 Task: Open Card Leadership Development Execution in Board Social Media Advertising Analytics to Workspace Enterprise Architecture and add a team member Softage.1@softage.net, a label Orange, a checklist Content Marketing, an attachment from your computer, a color Orange and finally, add a card description 'Plan and execute company team-building retreat with a focus on personal growth' and a comment 'Given the importance of this task, careful planning and execution are essential.'. Add a start date 'Jan 05, 1900' with a due date 'Jan 12, 1900'
Action: Mouse moved to (49, 264)
Screenshot: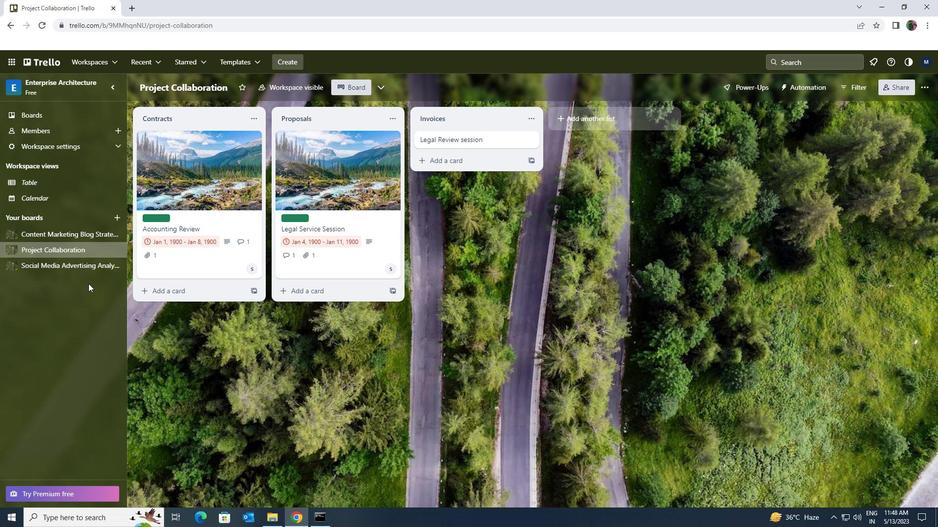 
Action: Mouse pressed left at (49, 264)
Screenshot: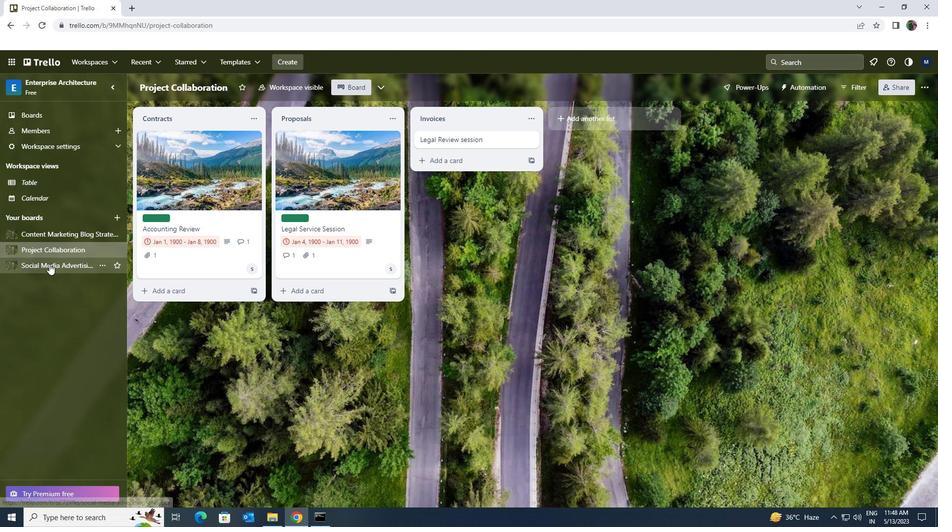 
Action: Mouse moved to (293, 142)
Screenshot: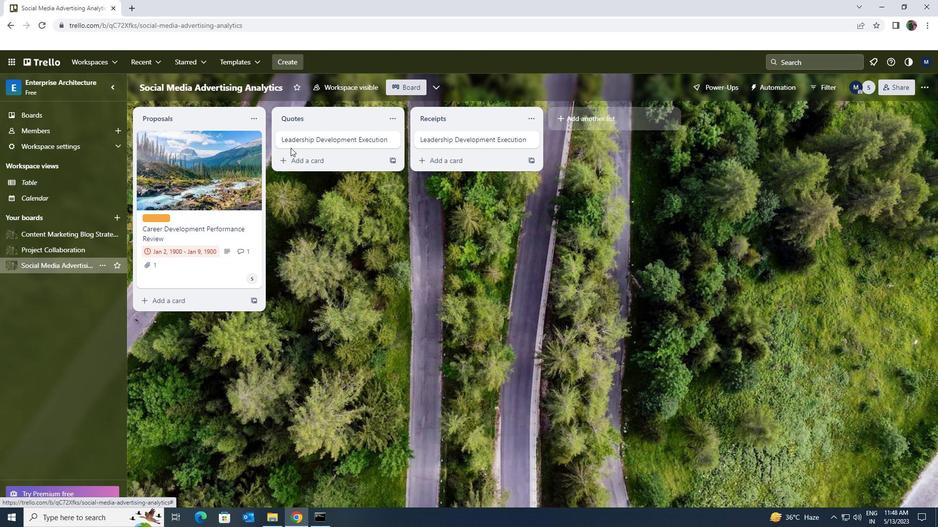 
Action: Mouse pressed left at (293, 142)
Screenshot: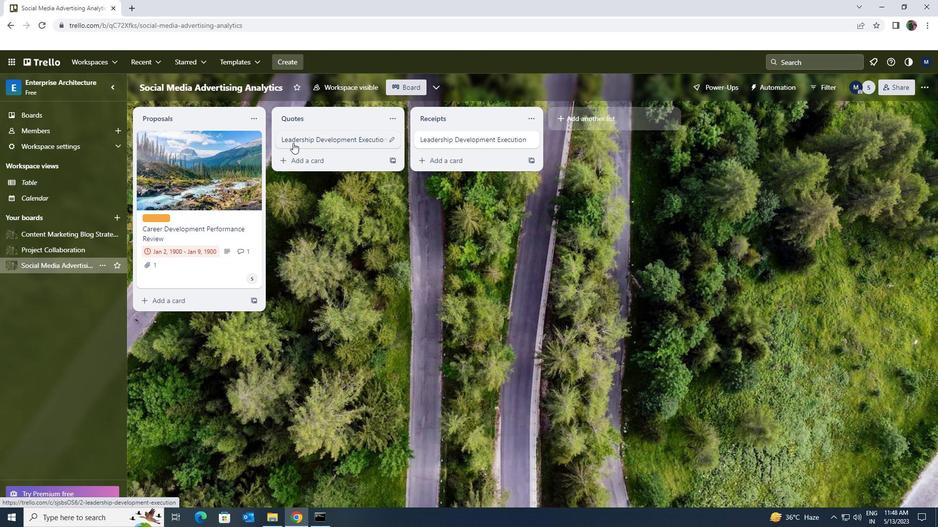 
Action: Mouse moved to (583, 172)
Screenshot: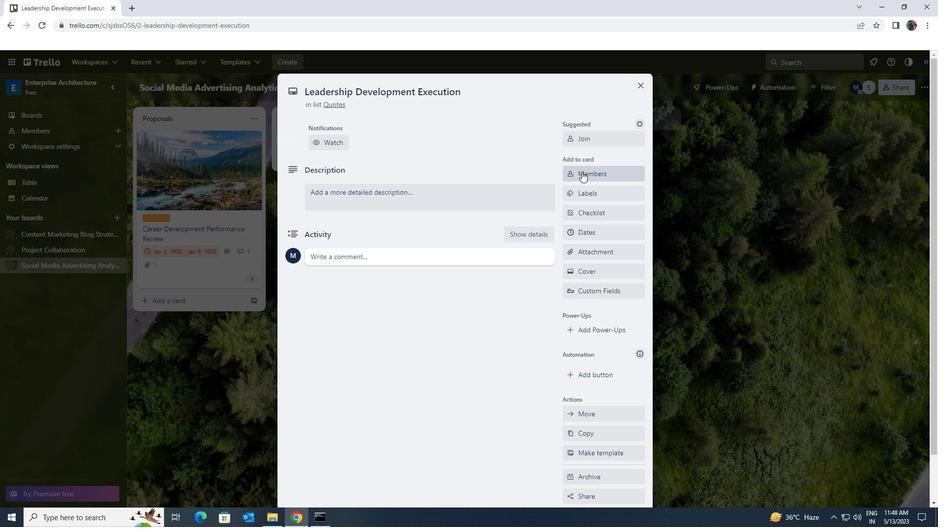 
Action: Mouse pressed left at (583, 172)
Screenshot: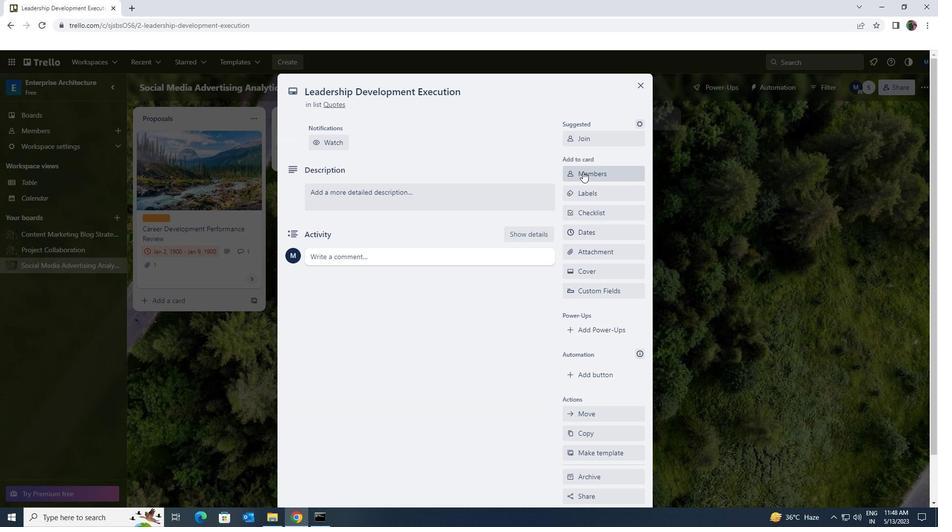 
Action: Key pressed softah<Key.backspace>ge.1<Key.shift>@SOFTAGE.NET
Screenshot: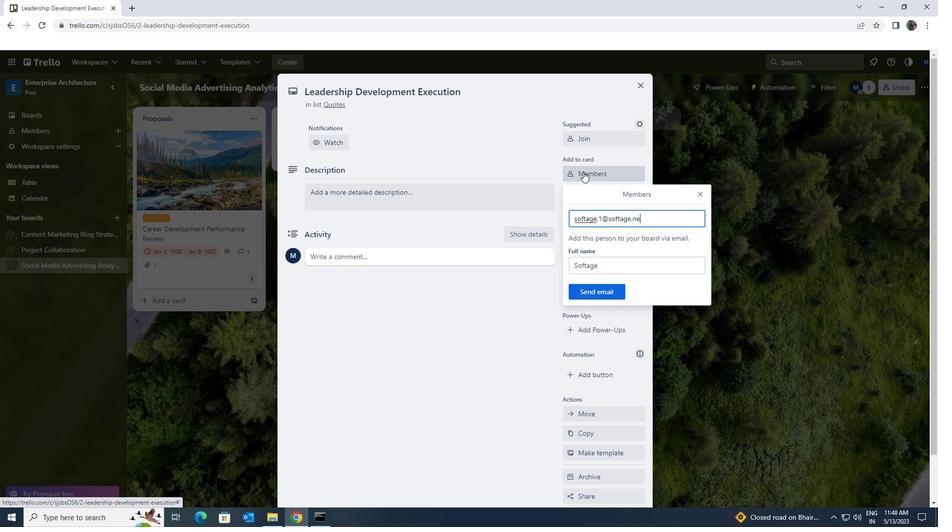 
Action: Mouse moved to (600, 298)
Screenshot: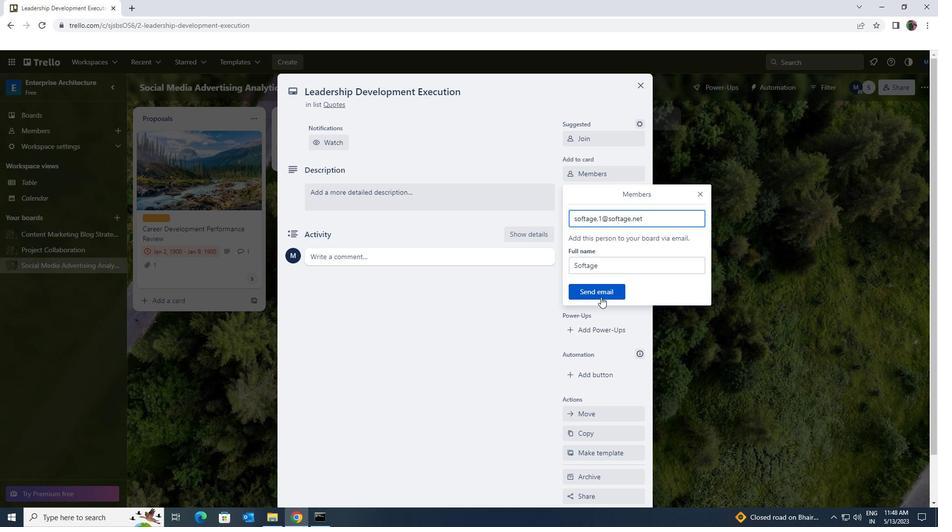 
Action: Mouse pressed left at (600, 298)
Screenshot: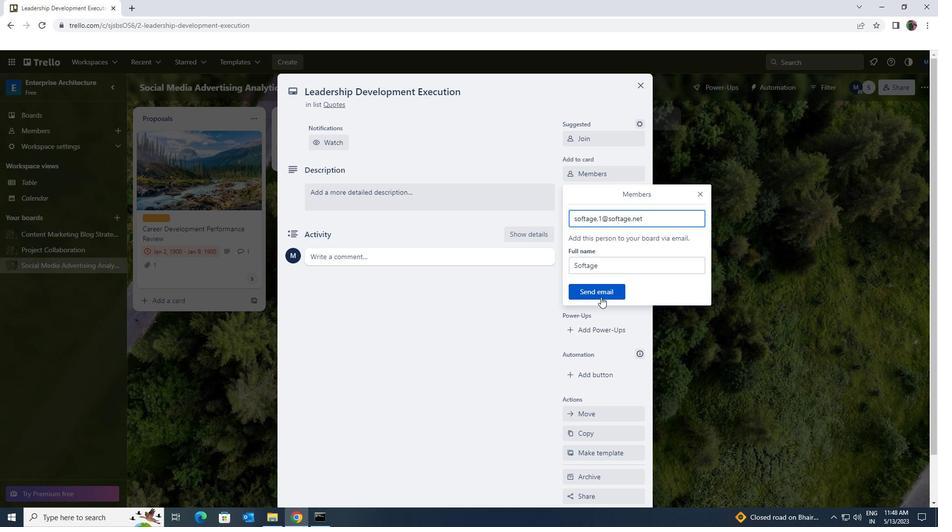 
Action: Mouse moved to (589, 189)
Screenshot: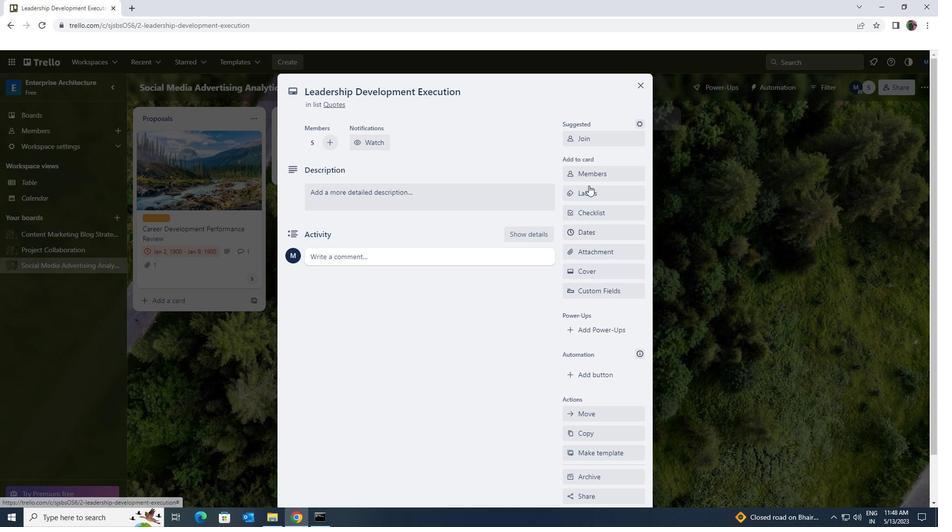 
Action: Mouse pressed left at (589, 189)
Screenshot: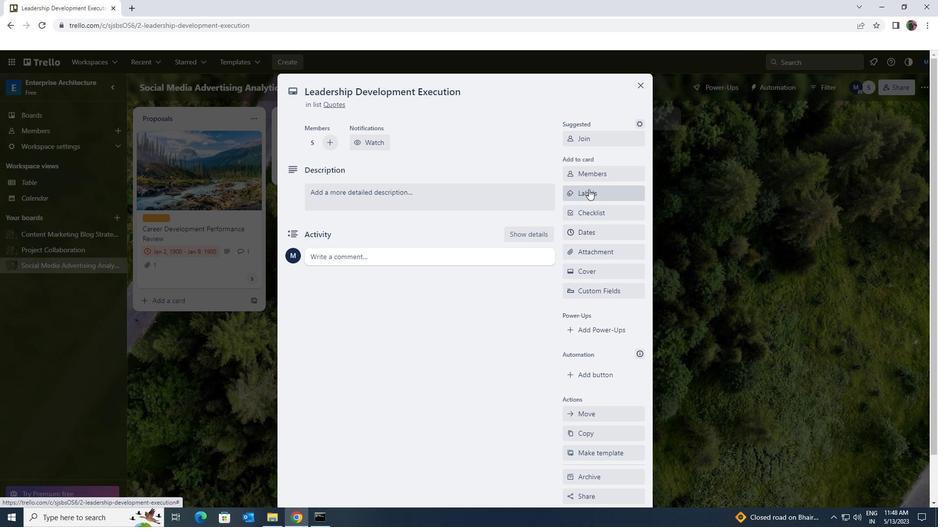 
Action: Mouse moved to (617, 387)
Screenshot: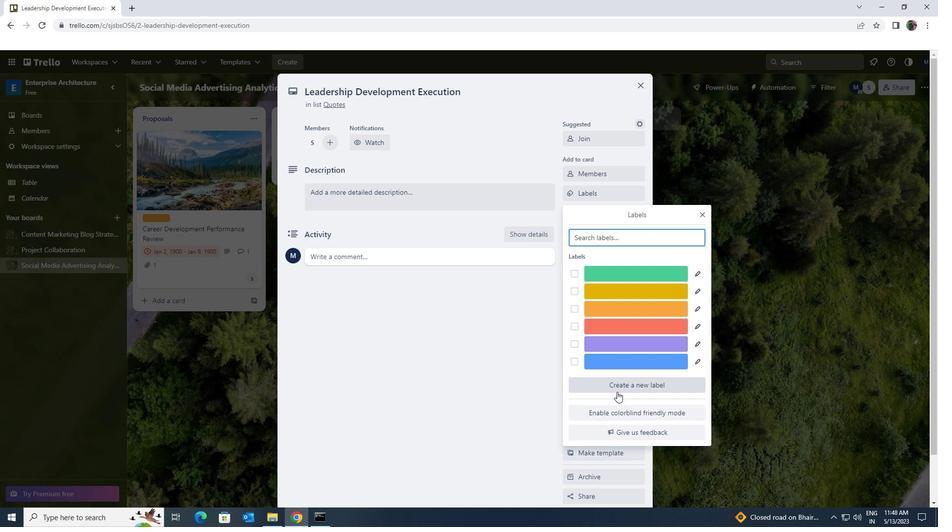 
Action: Mouse pressed left at (617, 387)
Screenshot: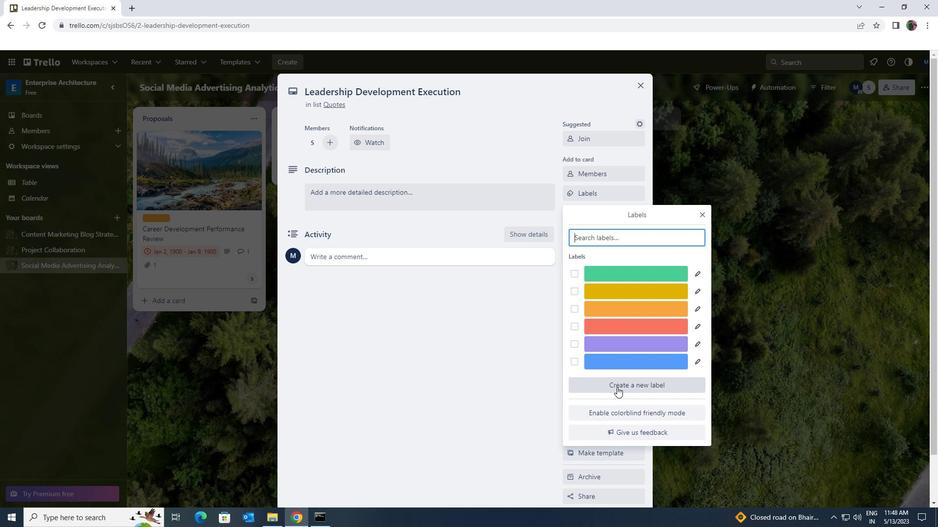 
Action: Mouse moved to (638, 353)
Screenshot: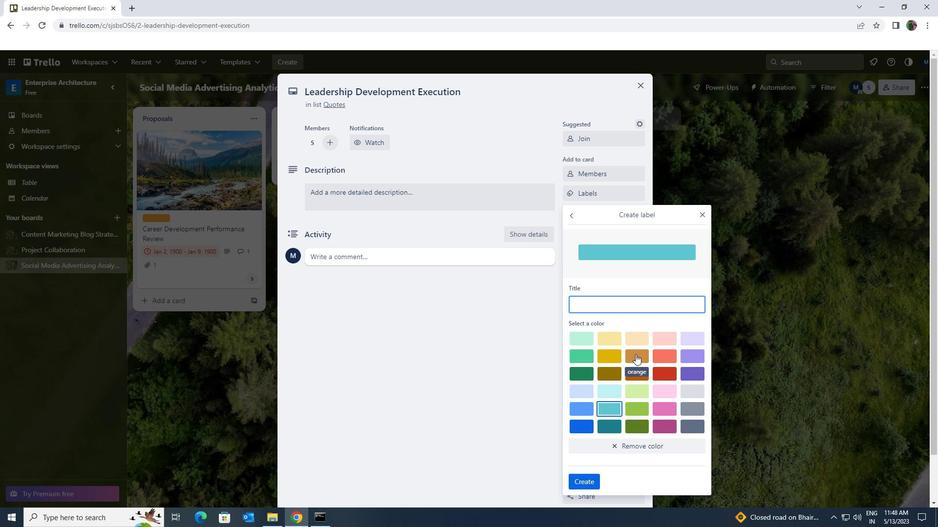 
Action: Mouse pressed left at (638, 353)
Screenshot: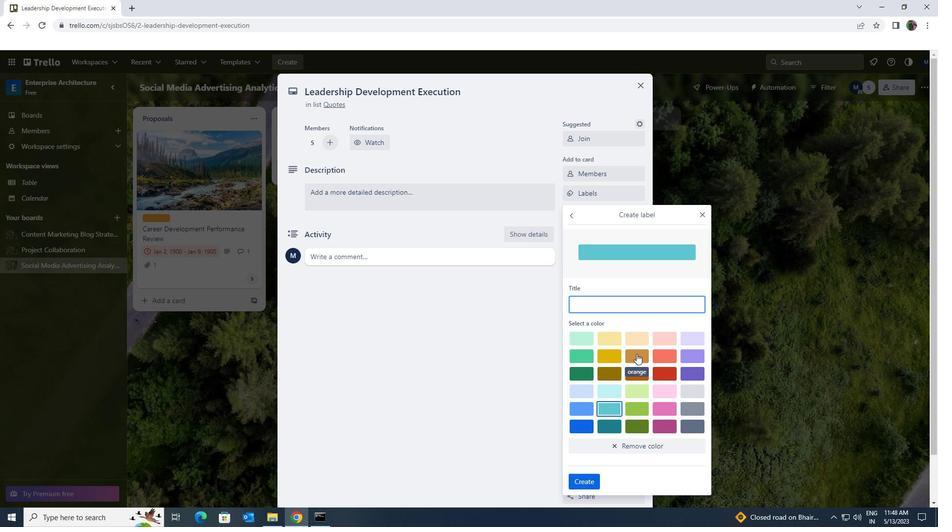 
Action: Mouse moved to (587, 484)
Screenshot: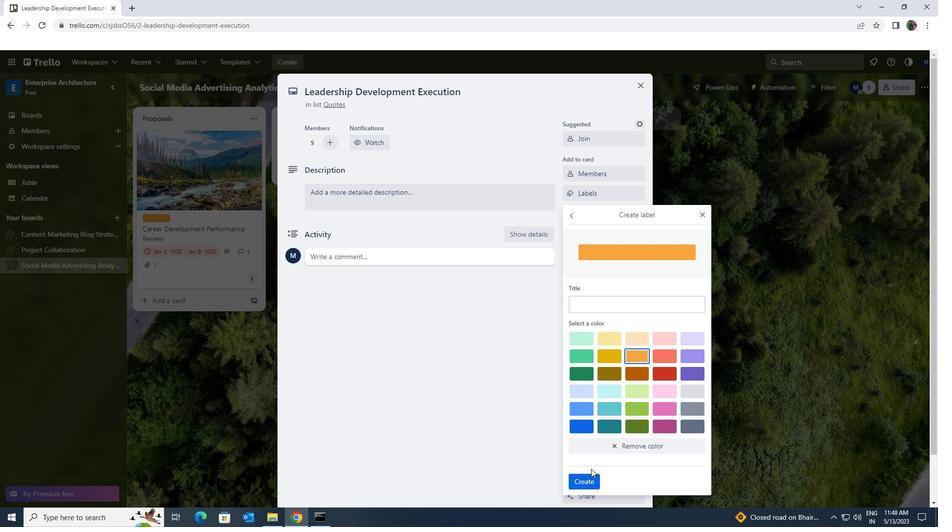 
Action: Mouse pressed left at (587, 484)
Screenshot: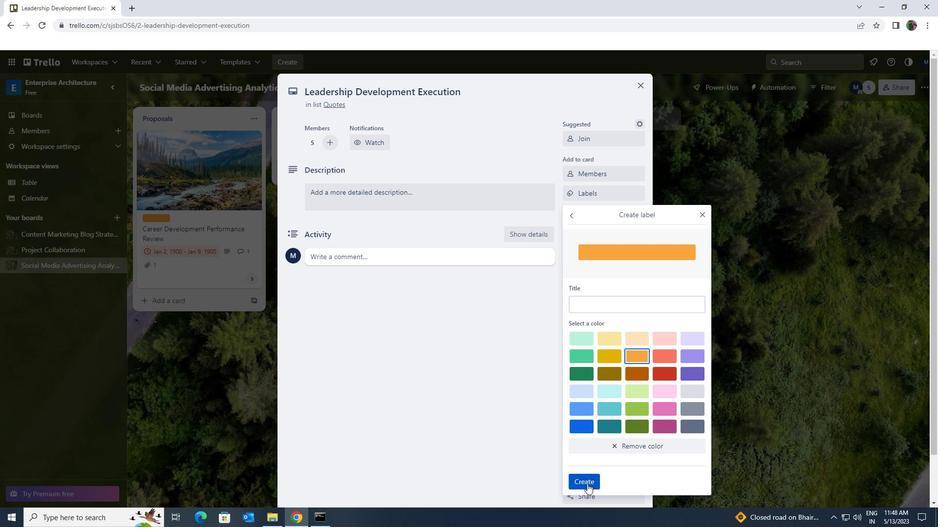 
Action: Mouse moved to (700, 214)
Screenshot: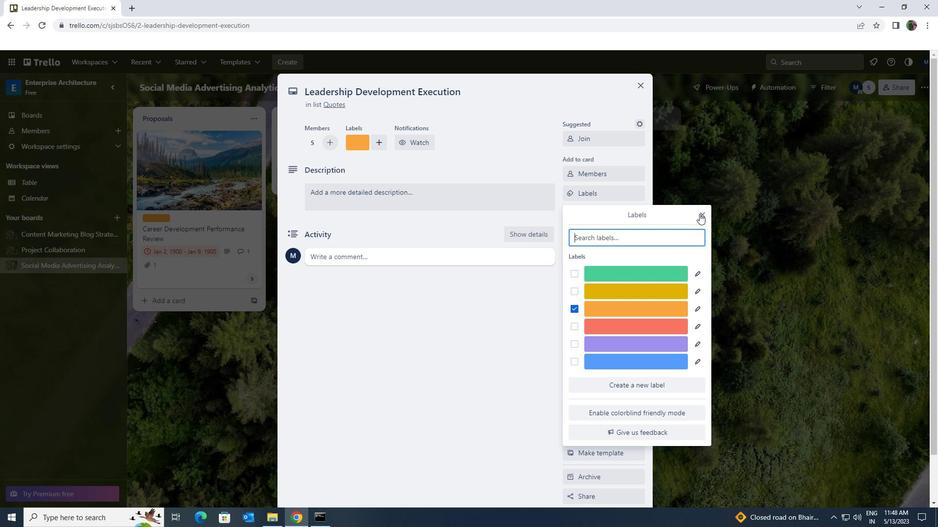 
Action: Mouse pressed left at (700, 214)
Screenshot: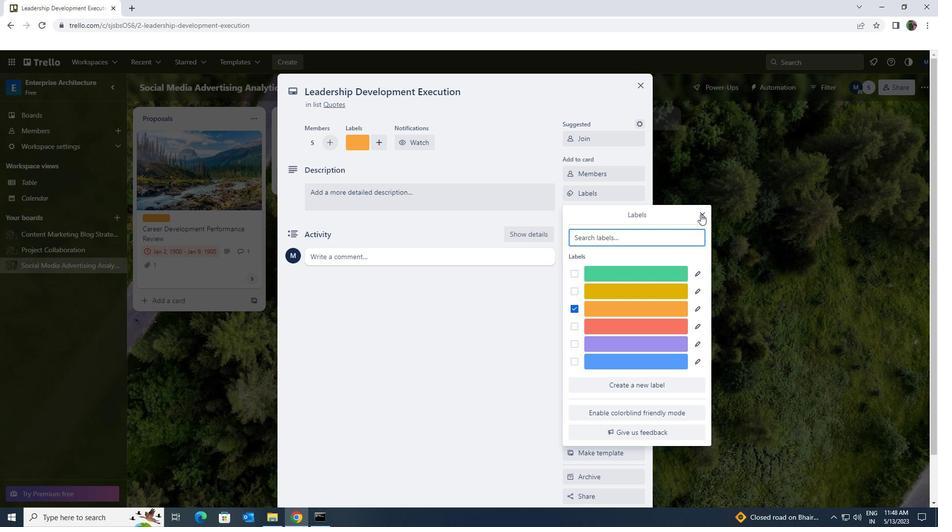 
Action: Mouse moved to (628, 217)
Screenshot: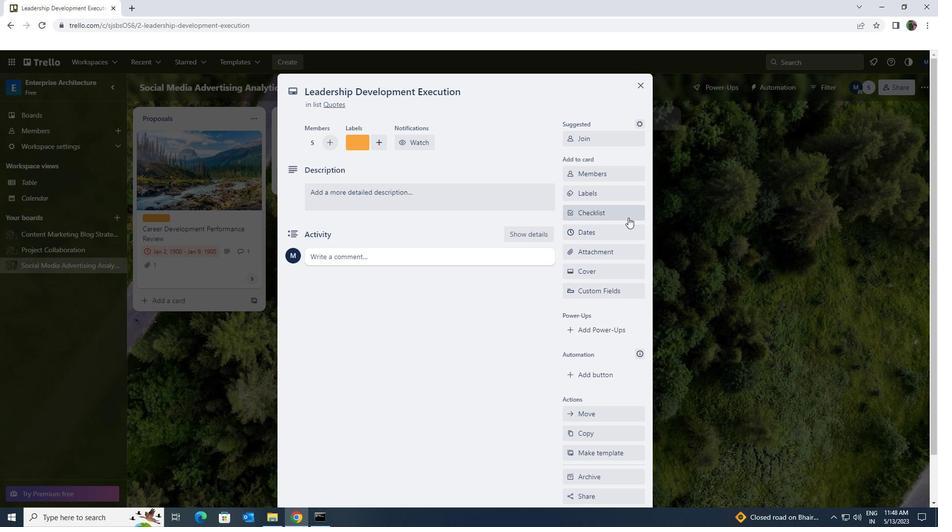 
Action: Mouse pressed left at (628, 217)
Screenshot: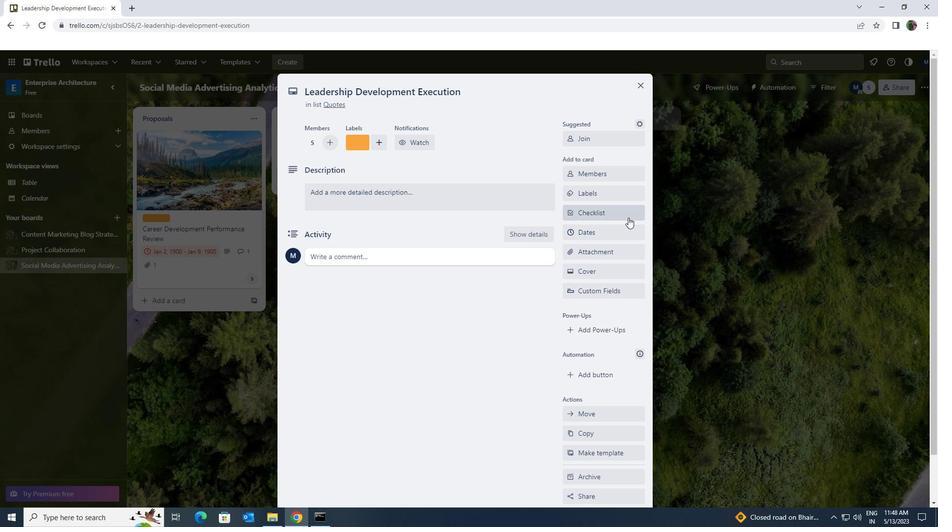 
Action: Key pressed <Key.shift>CONTENT<Key.space>AMRKETING
Screenshot: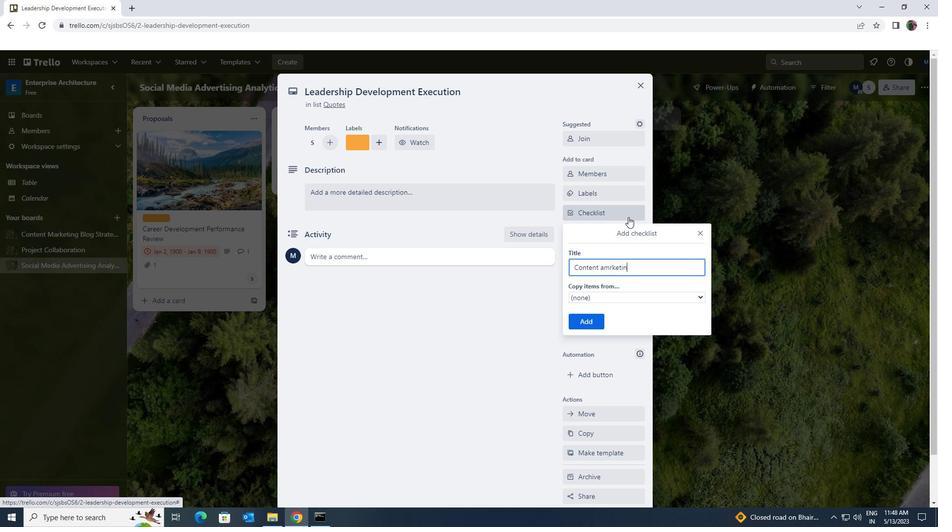 
Action: Mouse moved to (594, 319)
Screenshot: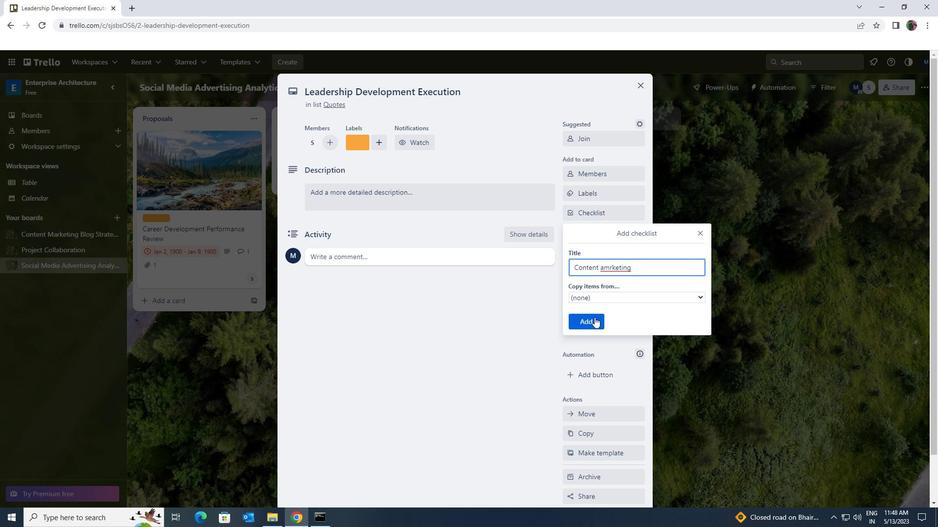 
Action: Mouse pressed left at (594, 319)
Screenshot: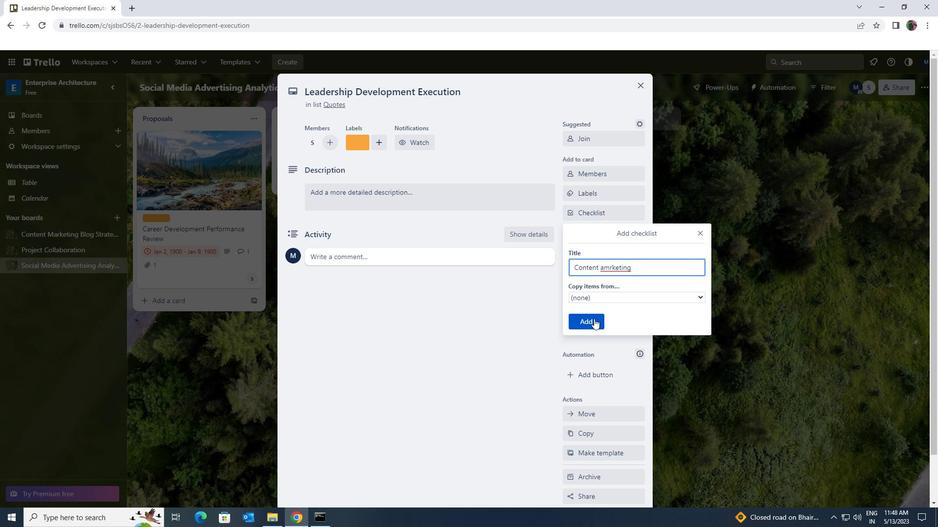 
Action: Mouse moved to (608, 253)
Screenshot: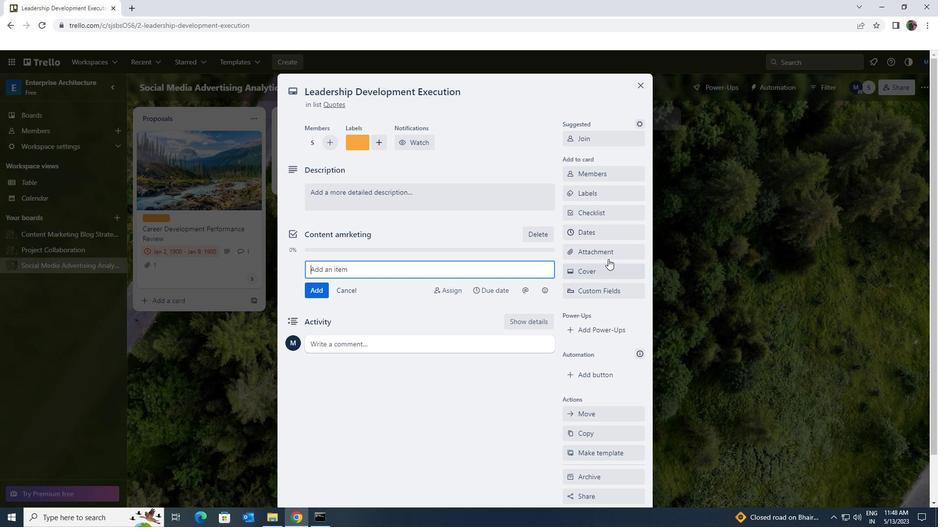 
Action: Mouse pressed left at (608, 253)
Screenshot: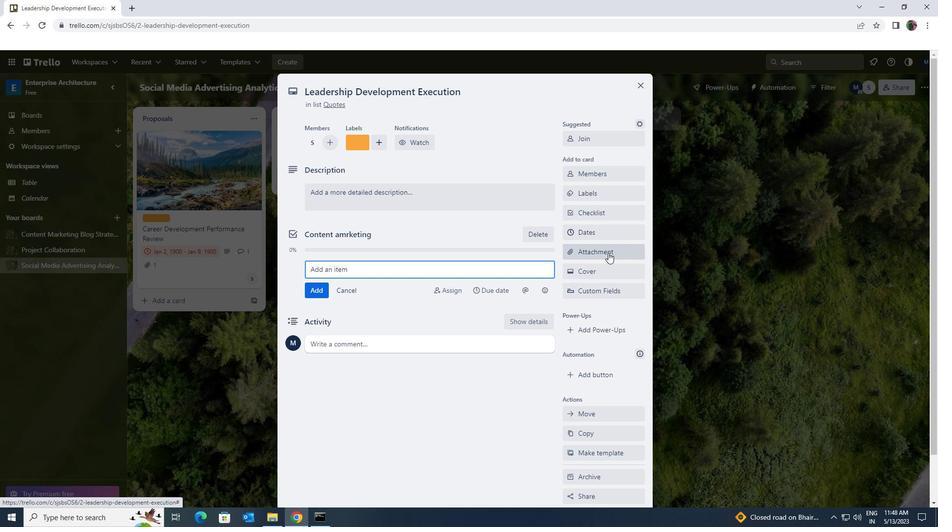 
Action: Mouse moved to (607, 297)
Screenshot: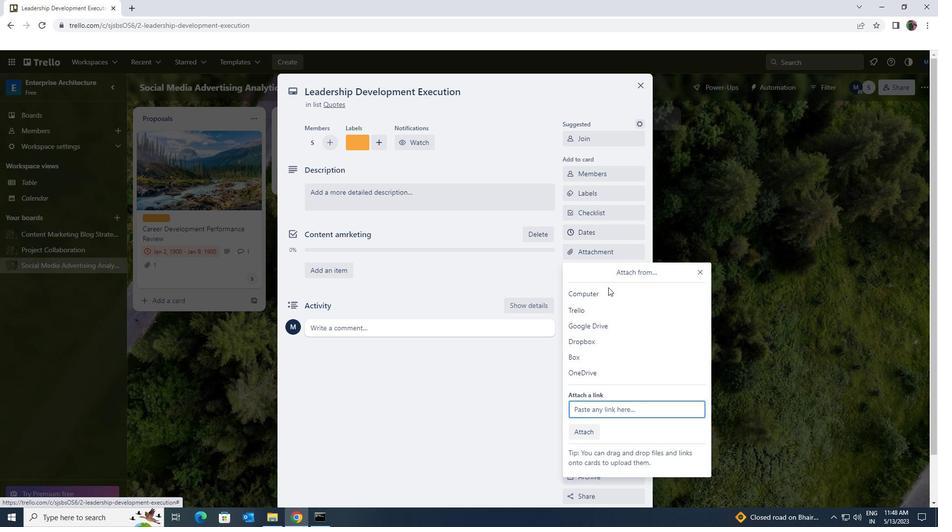 
Action: Mouse pressed left at (607, 297)
Screenshot: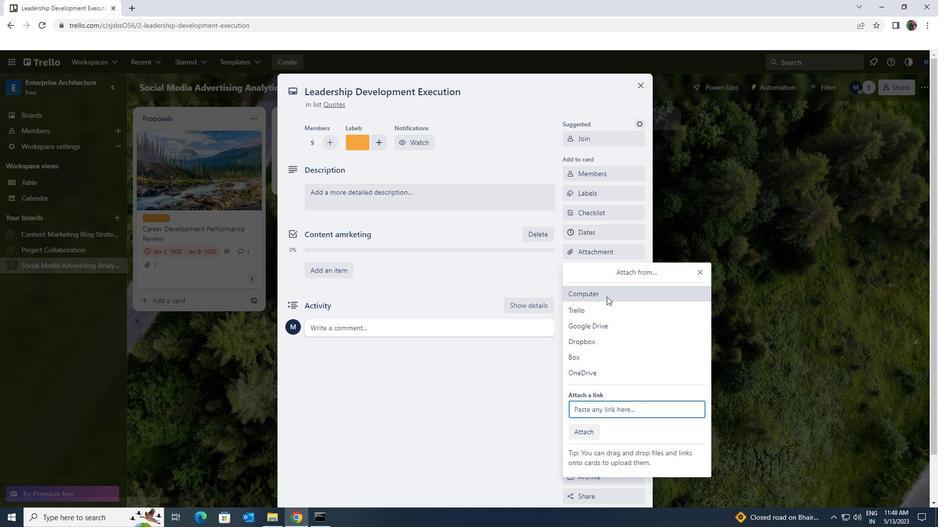 
Action: Mouse moved to (271, 120)
Screenshot: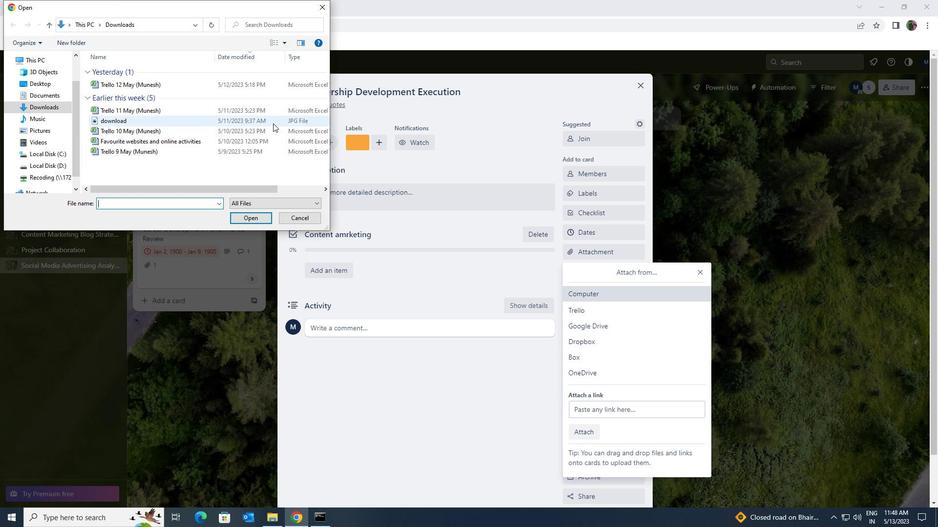 
Action: Mouse pressed left at (271, 120)
Screenshot: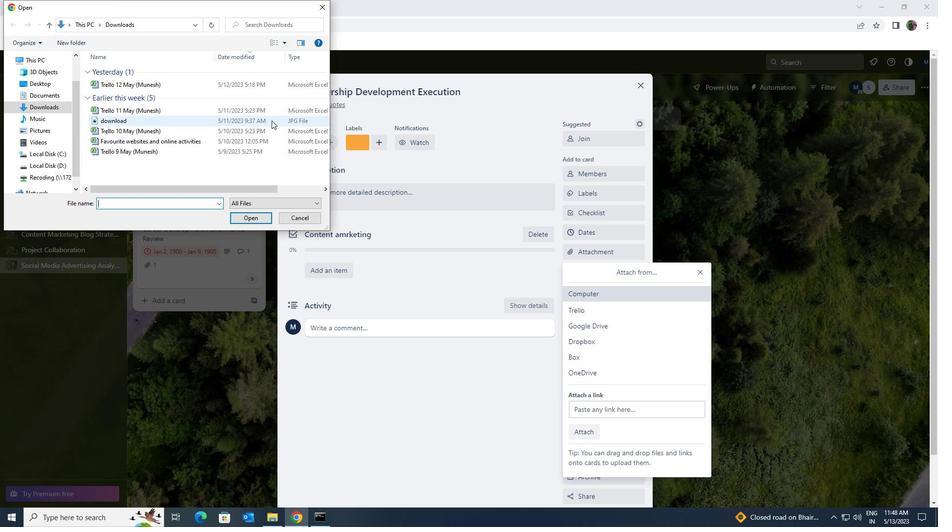 
Action: Mouse moved to (260, 213)
Screenshot: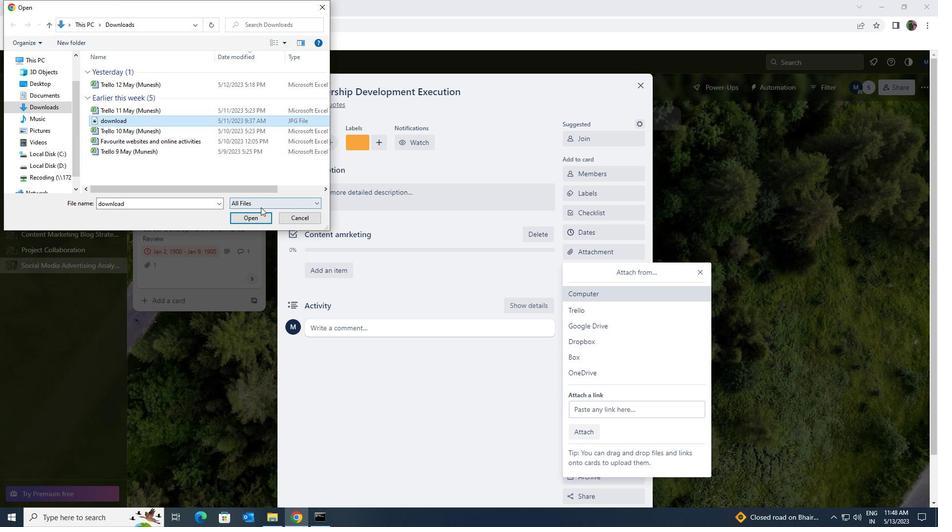 
Action: Mouse pressed left at (260, 213)
Screenshot: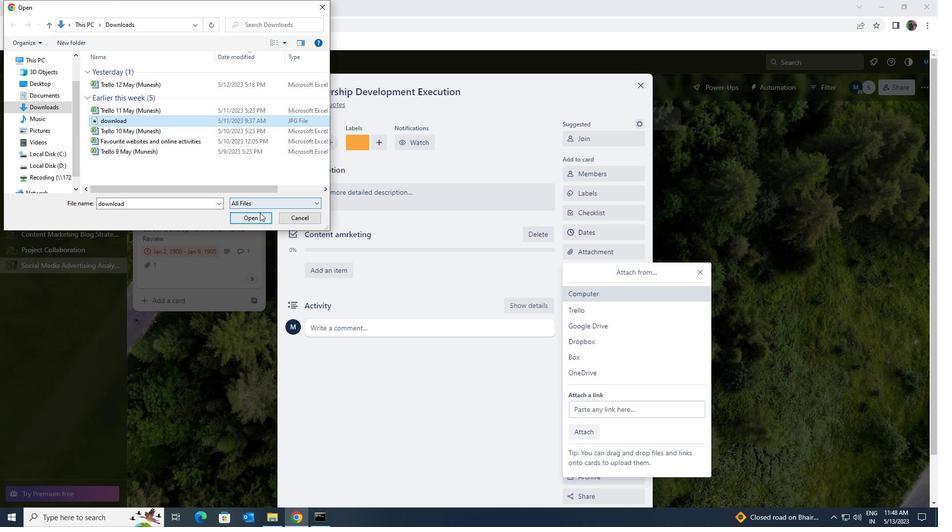 
Action: Mouse moved to (362, 272)
Screenshot: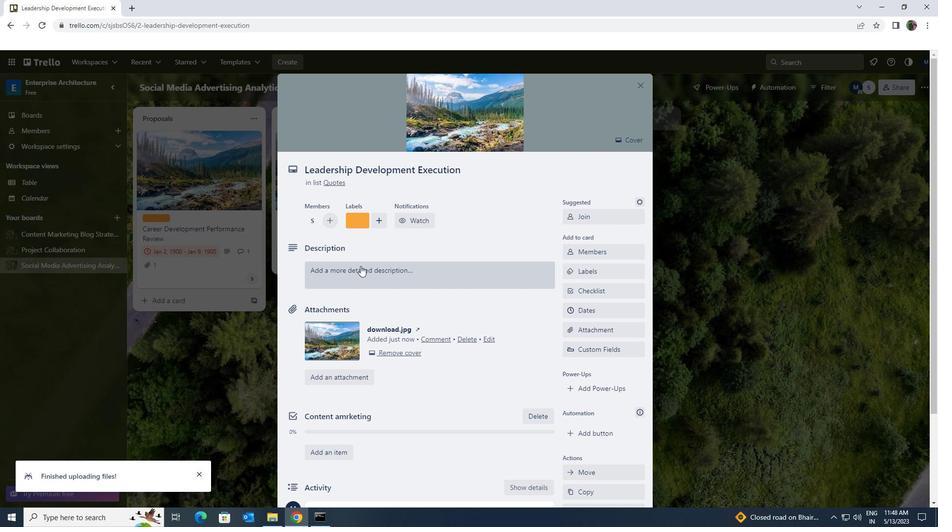 
Action: Mouse pressed left at (362, 272)
Screenshot: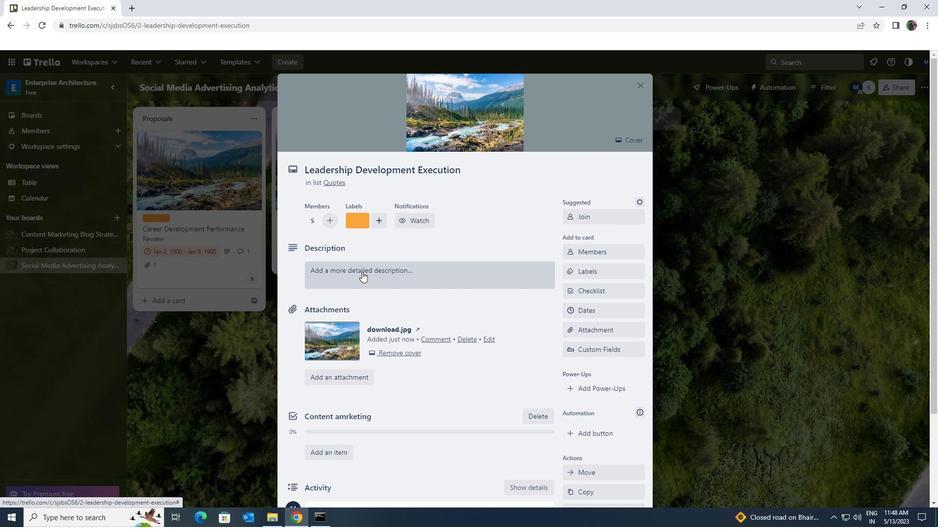 
Action: Key pressed <Key.shift>PLAN<Key.space>AND<Key.space>W<Key.backspace>EXECUTE<Key.space>COMPNY<Key.space>TEAM<Key.space>BUILDING<Key.space>RETREAT<Key.space>WITH<Key.space>FOCUS<Key.space>ON<Key.space>PERSONAL<Key.space>GROWTH
Screenshot: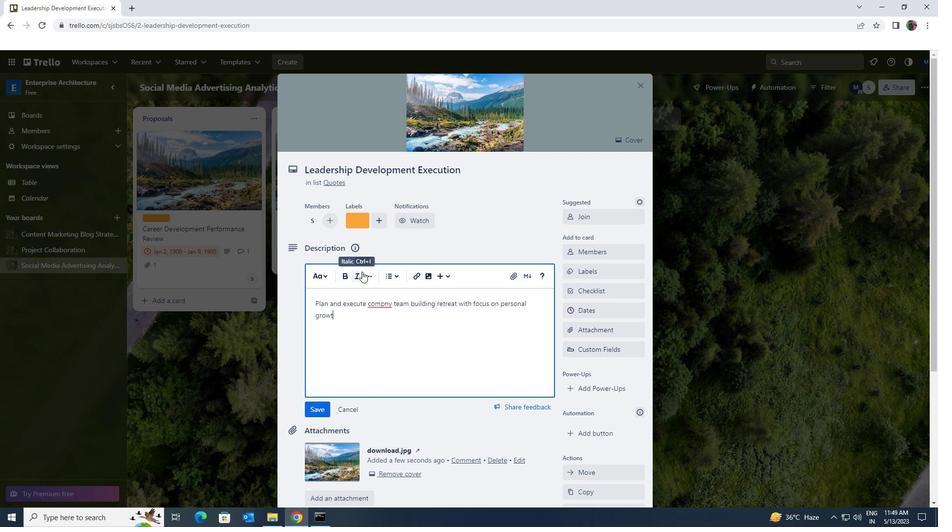 
Action: Mouse moved to (384, 301)
Screenshot: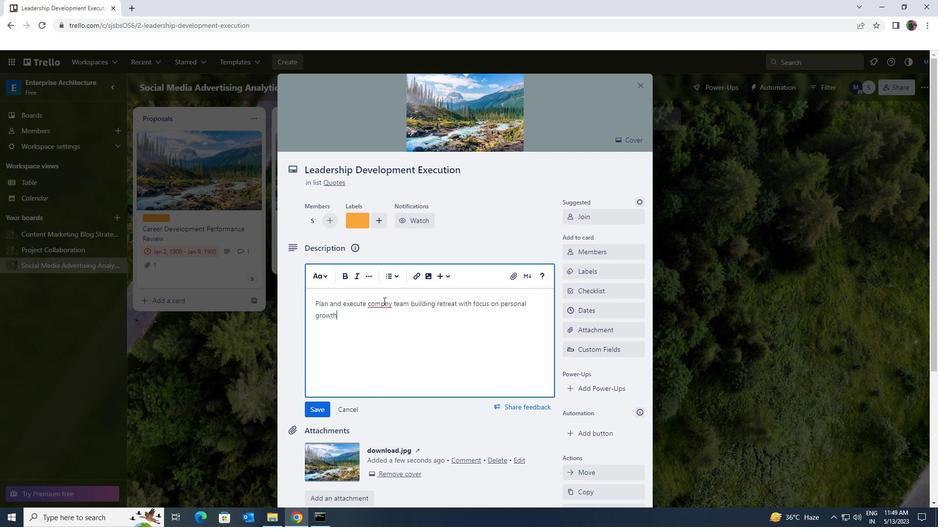 
Action: Mouse pressed left at (384, 301)
Screenshot: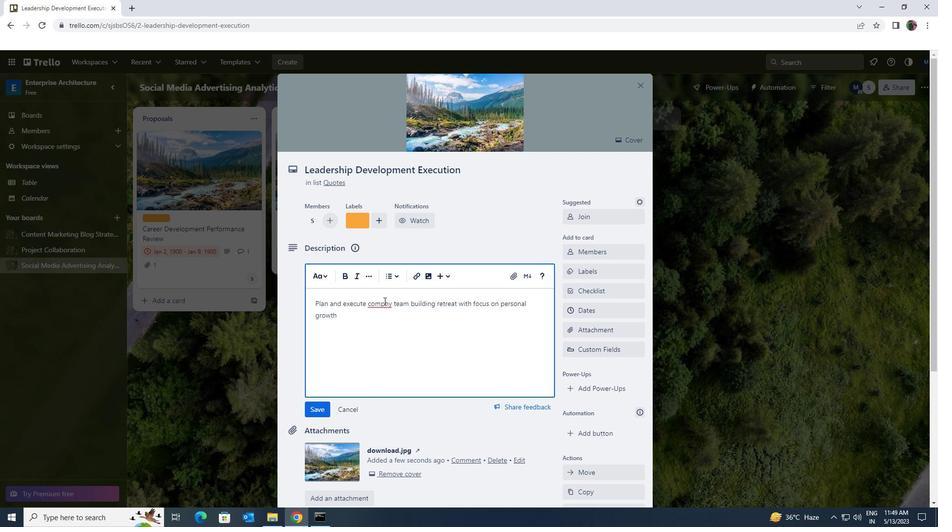 
Action: Key pressed A
Screenshot: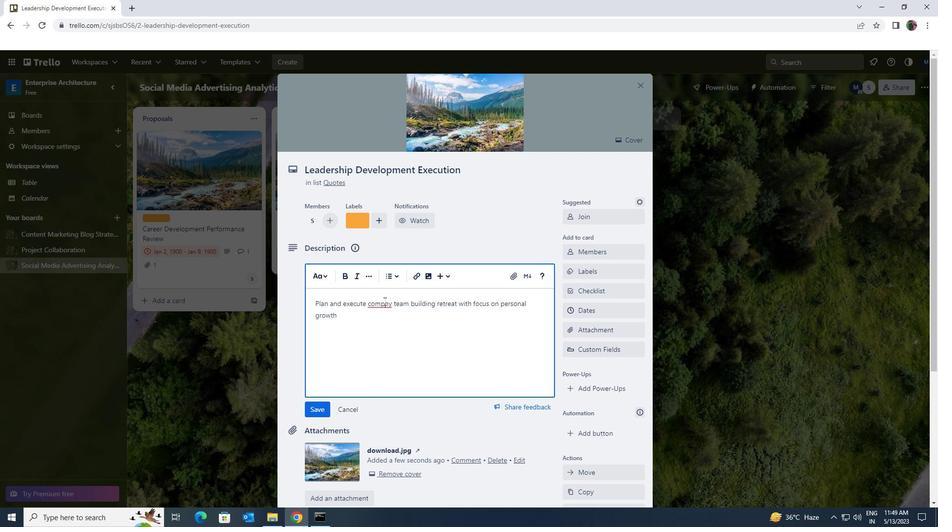 
Action: Mouse moved to (364, 346)
Screenshot: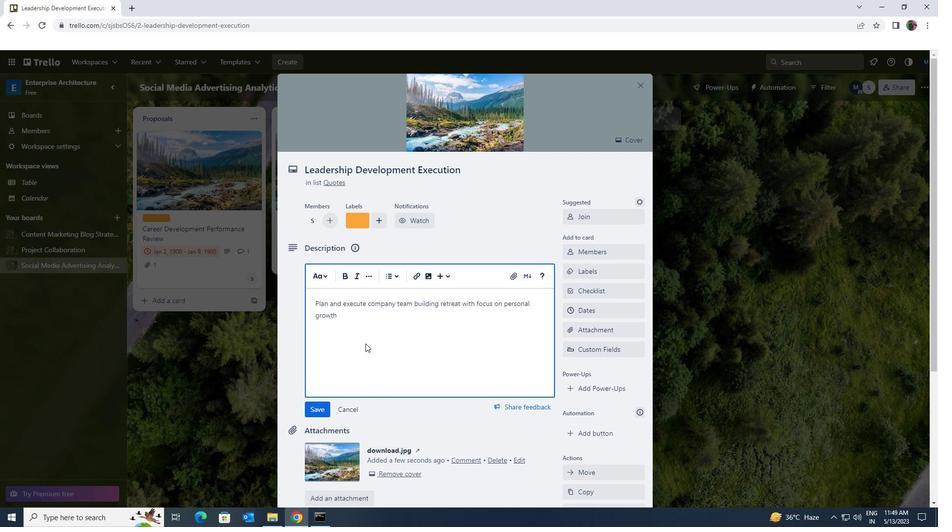
Action: Mouse scrolled (364, 346) with delta (0, 0)
Screenshot: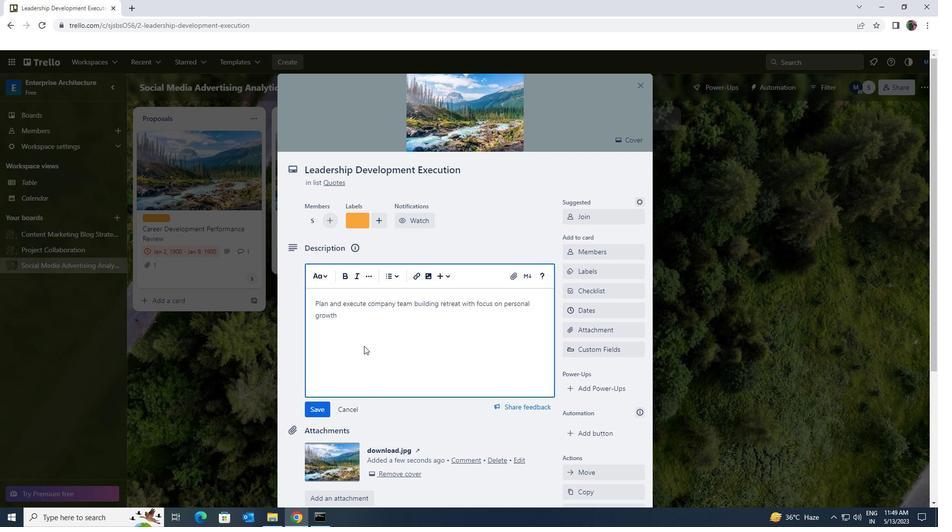 
Action: Mouse moved to (327, 360)
Screenshot: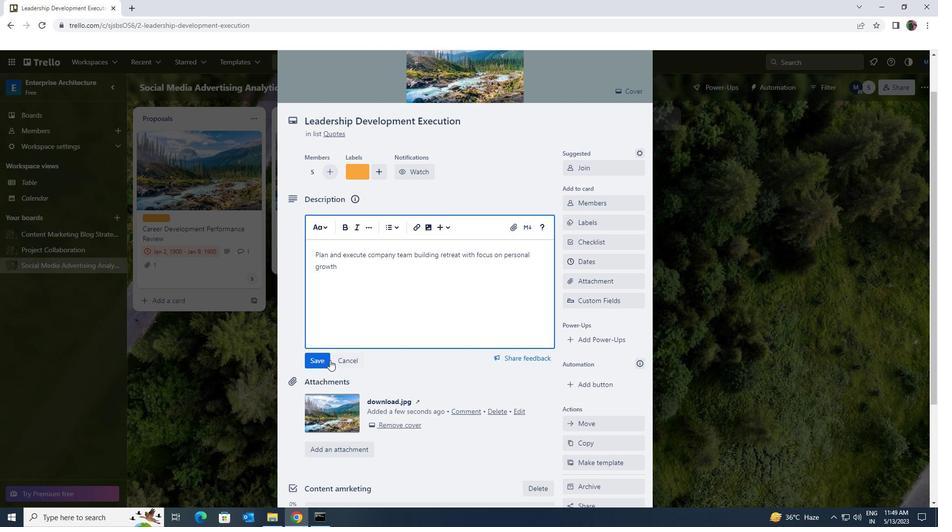 
Action: Mouse pressed left at (327, 360)
Screenshot: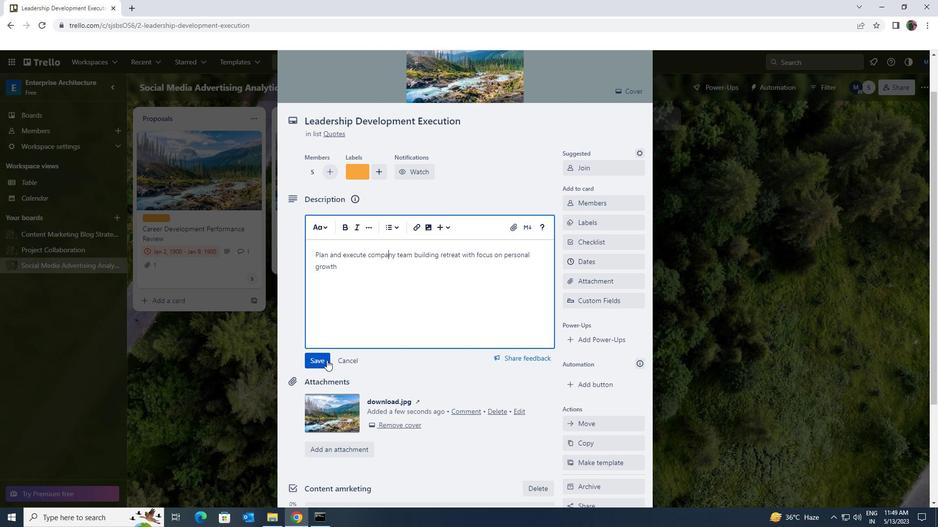 
Action: Mouse moved to (326, 360)
Screenshot: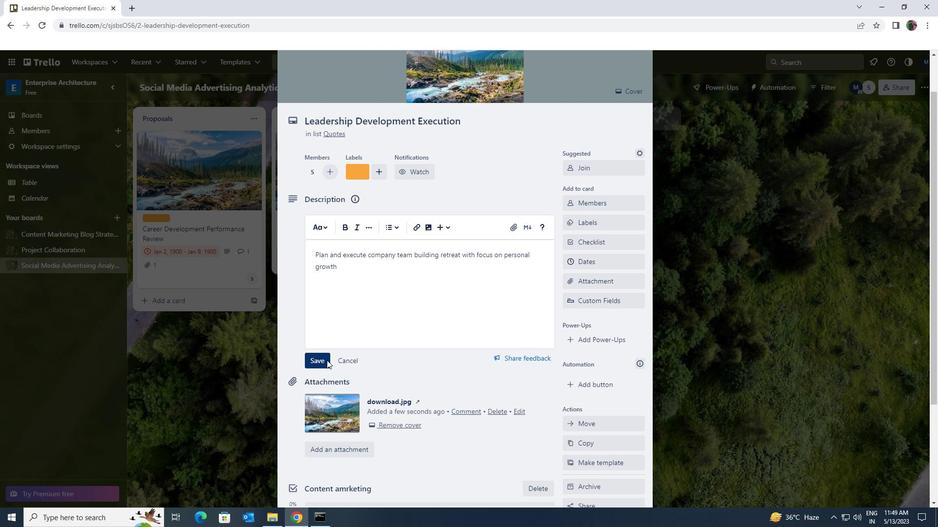 
Action: Mouse scrolled (326, 360) with delta (0, 0)
Screenshot: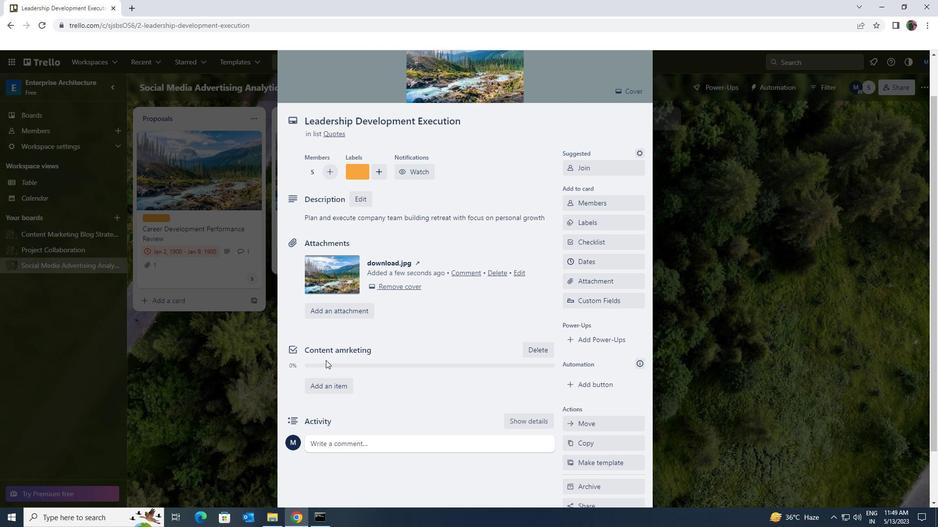 
Action: Mouse scrolled (326, 360) with delta (0, 0)
Screenshot: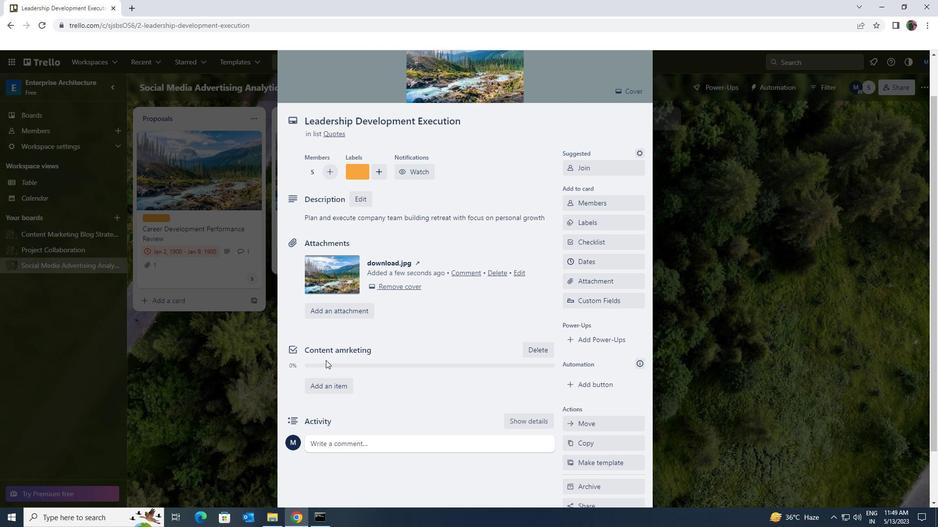 
Action: Mouse moved to (331, 379)
Screenshot: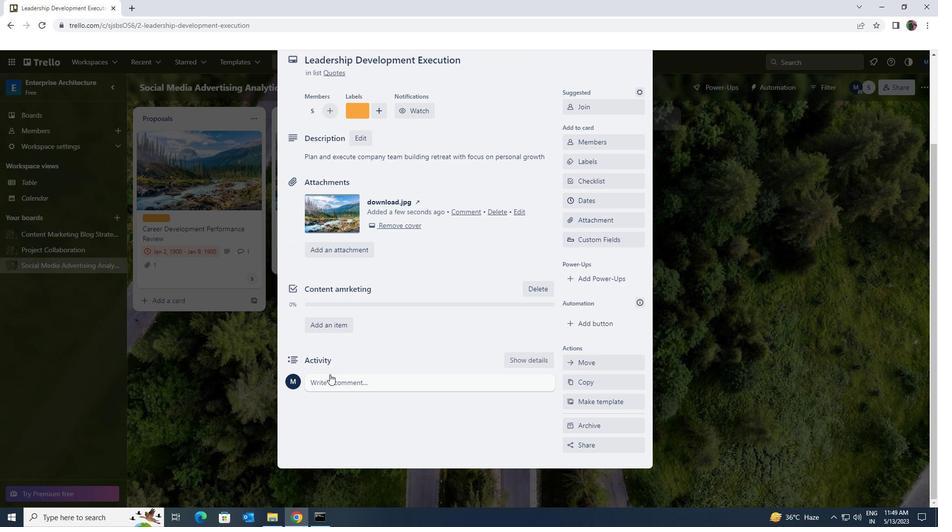 
Action: Mouse pressed left at (331, 379)
Screenshot: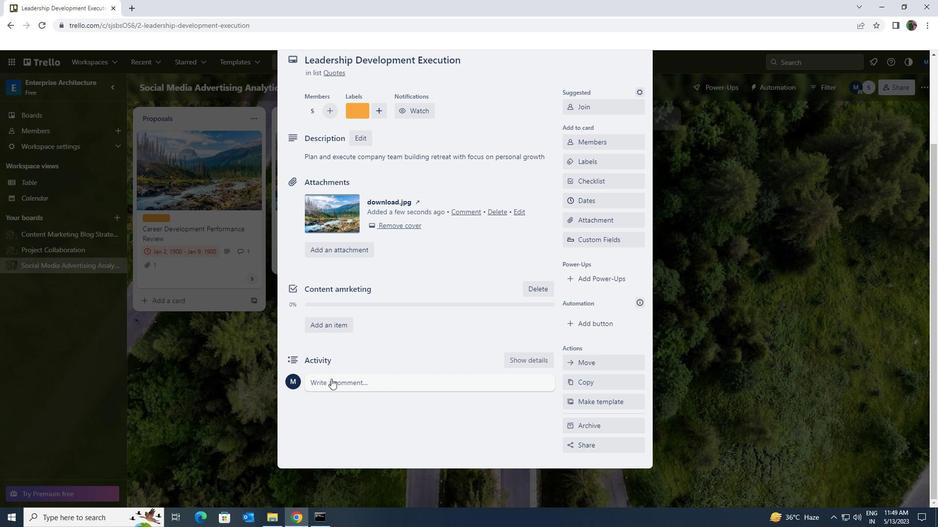 
Action: Key pressed <Key.shift><Key.shift><Key.shift><Key.shift><Key.shift><Key.shift>THE<Key.space><Key.shift>GIVEN<Key.space>TASK<Key.space>IMPORTANCE<Key.space>OF<Key.space>THIS<Key.space>TASK<Key.space>CAREFUL<Key.space>PLANNING<Key.space>AND<Key.space>EXECUTION<Key.space>ARE<Key.space>ESSENTIAL.
Screenshot: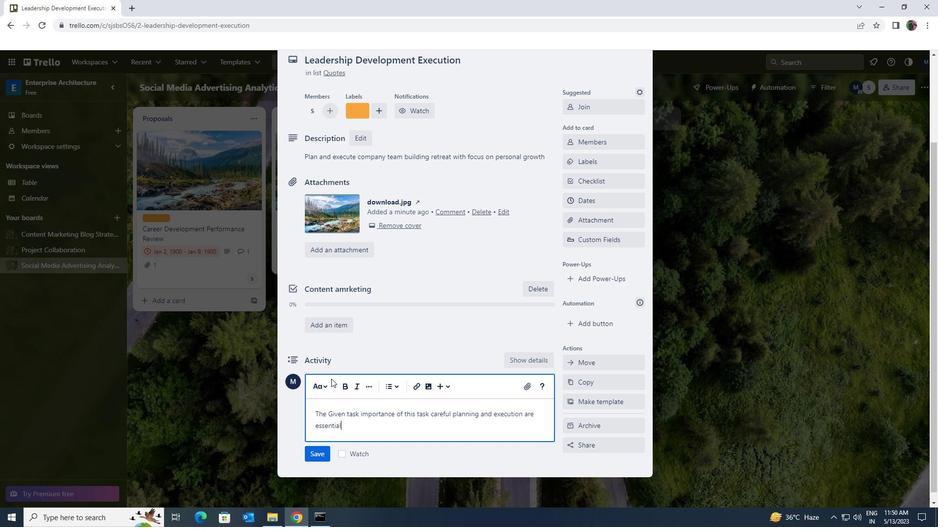 
Action: Mouse moved to (322, 452)
Screenshot: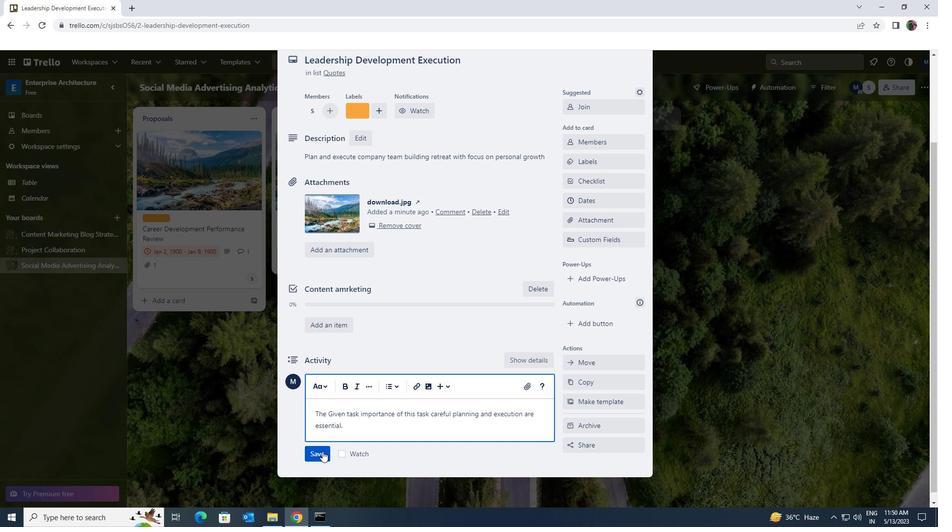 
Action: Mouse pressed left at (322, 452)
Screenshot: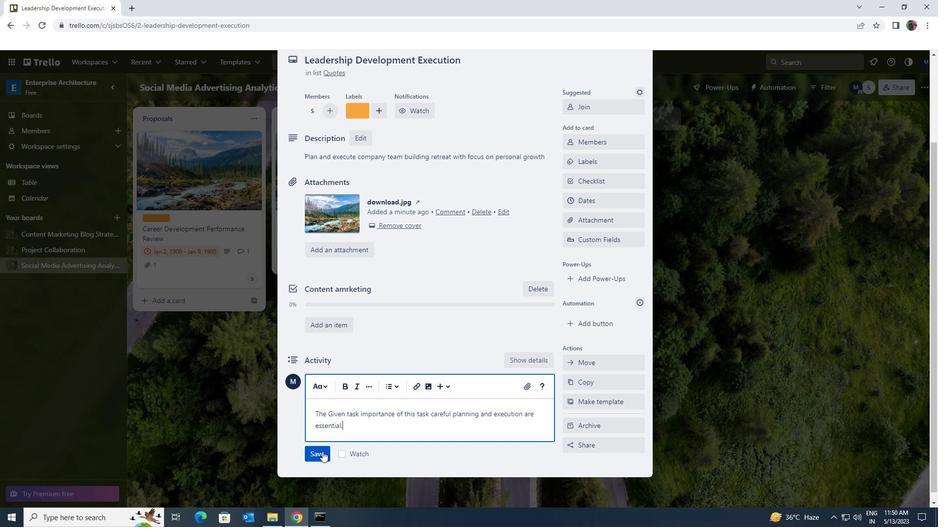 
Action: Mouse moved to (402, 394)
Screenshot: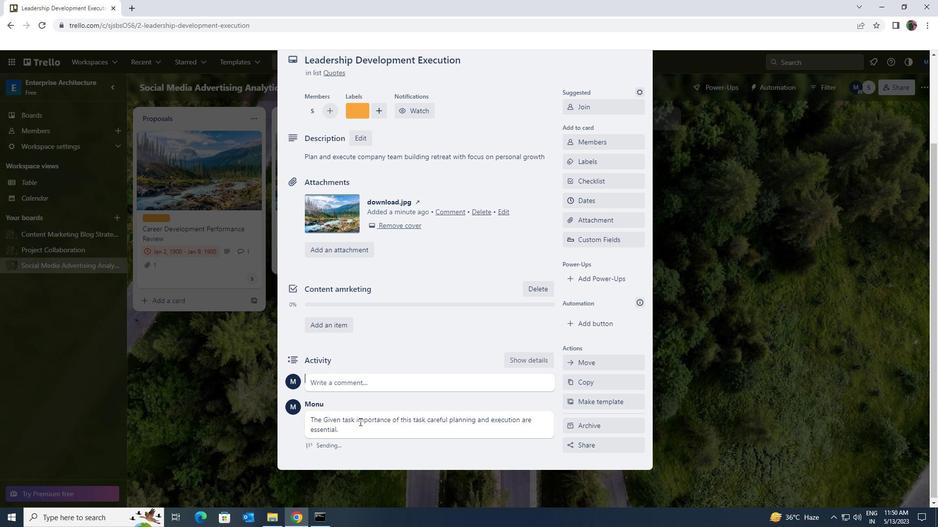 
Action: Mouse scrolled (402, 395) with delta (0, 0)
Screenshot: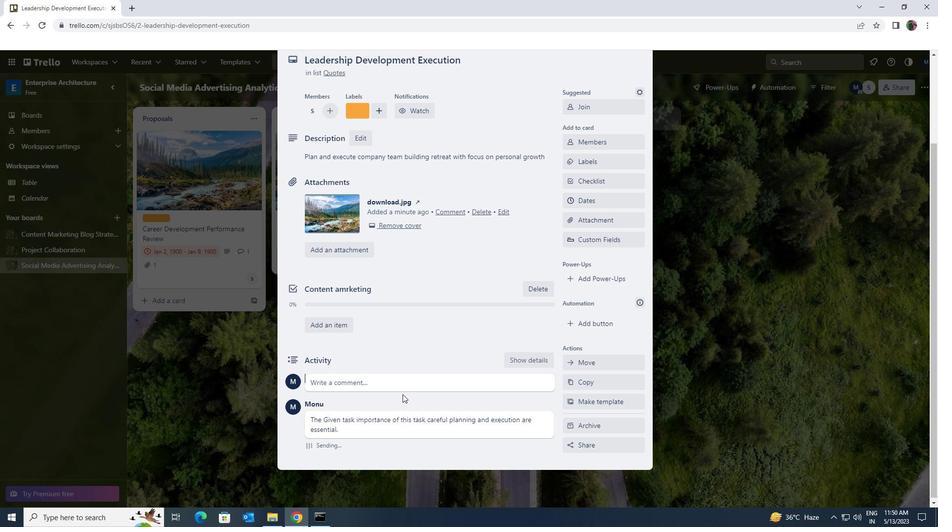 
Action: Mouse scrolled (402, 395) with delta (0, 0)
Screenshot: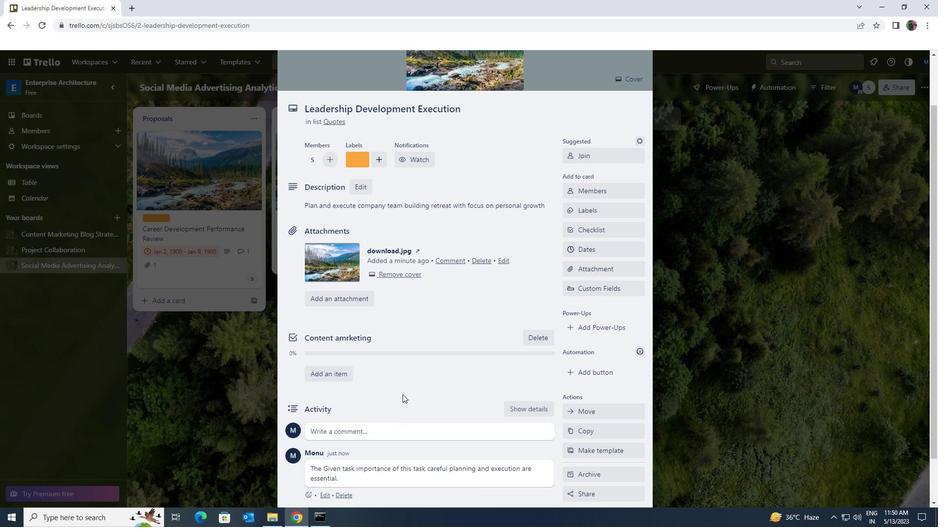 
Action: Mouse moved to (587, 294)
Screenshot: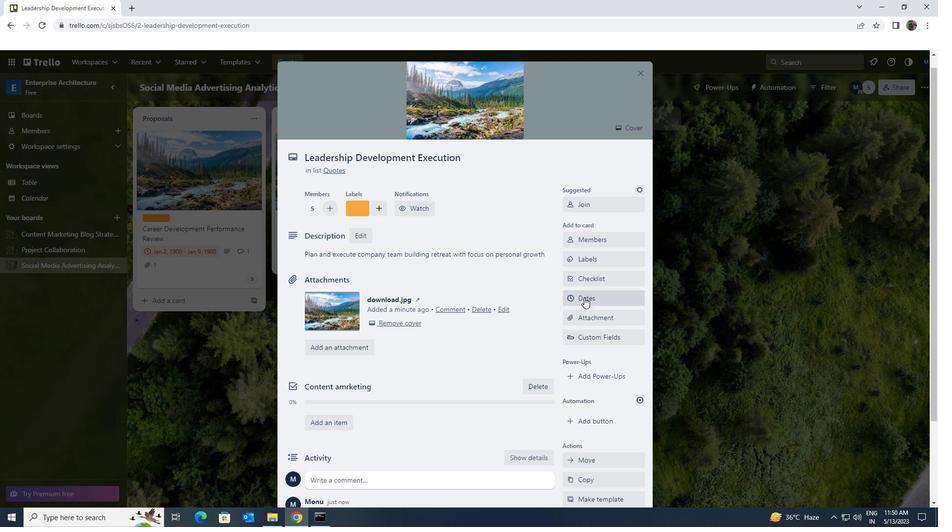 
Action: Mouse pressed left at (587, 294)
Screenshot: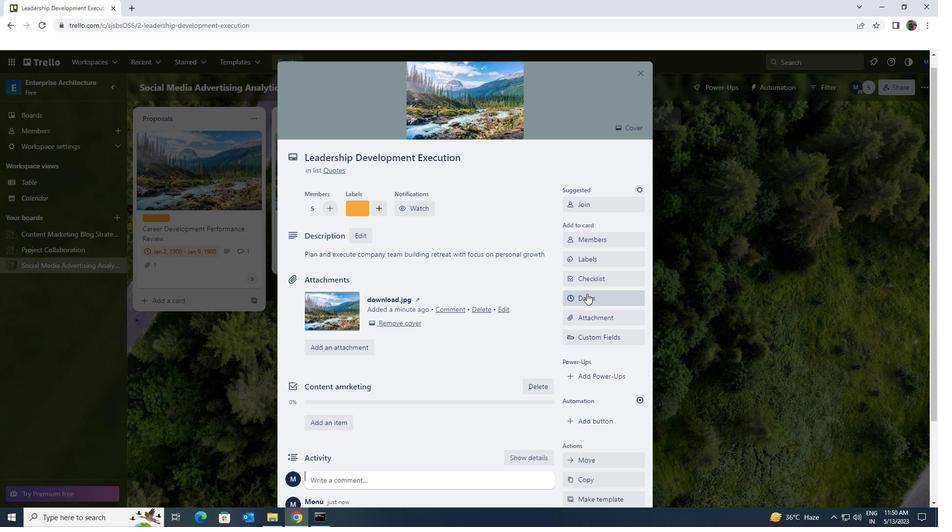 
Action: Mouse moved to (577, 265)
Screenshot: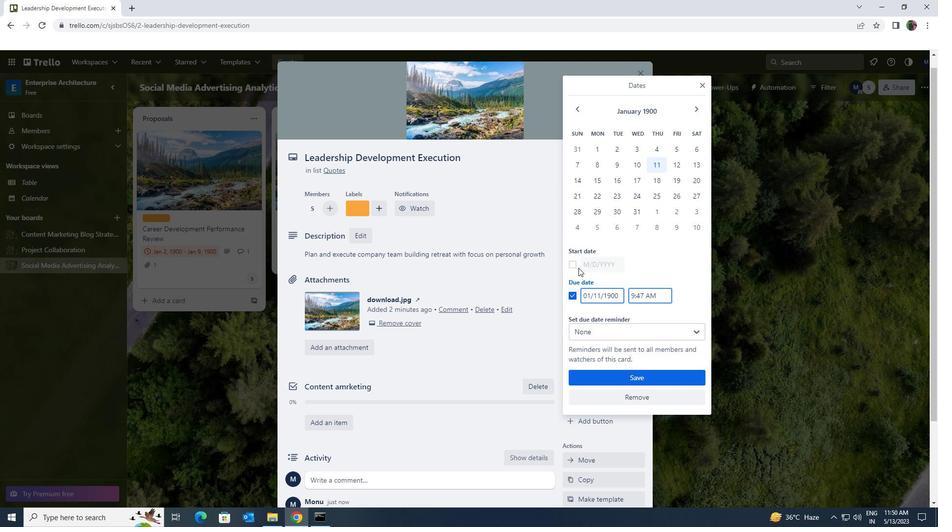 
Action: Mouse pressed left at (577, 265)
Screenshot: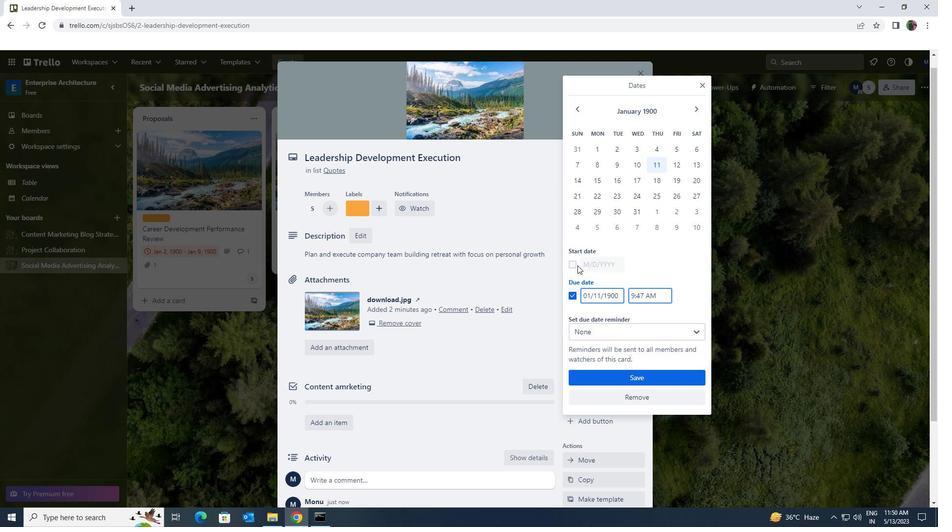 
Action: Mouse moved to (618, 263)
Screenshot: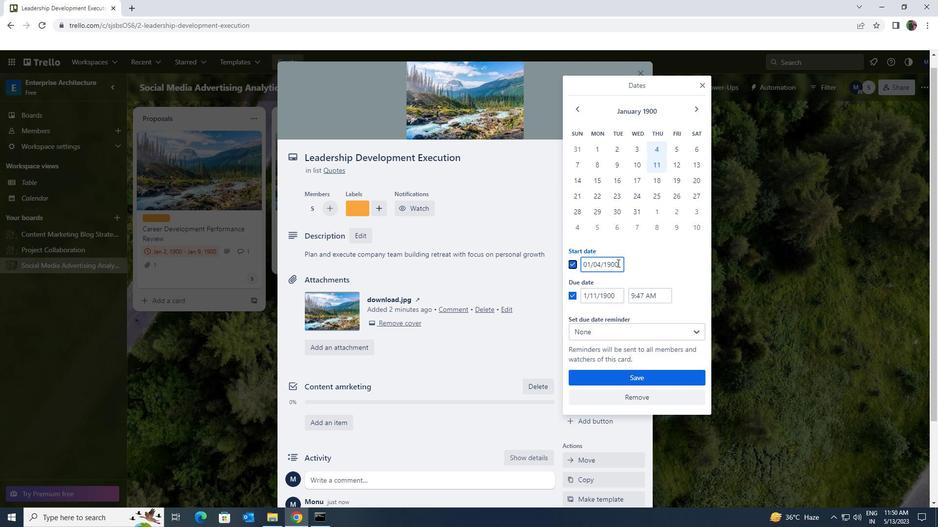 
Action: Mouse pressed left at (618, 263)
Screenshot: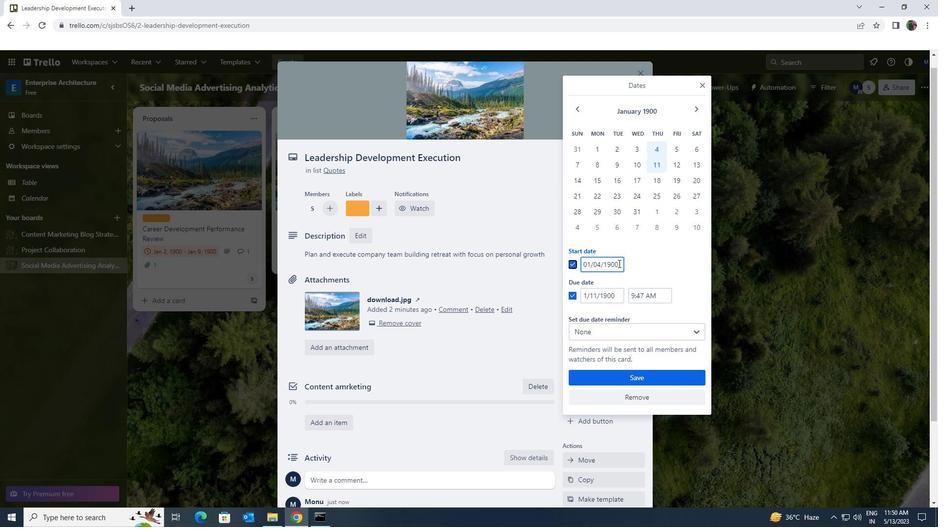 
Action: Mouse moved to (571, 263)
Screenshot: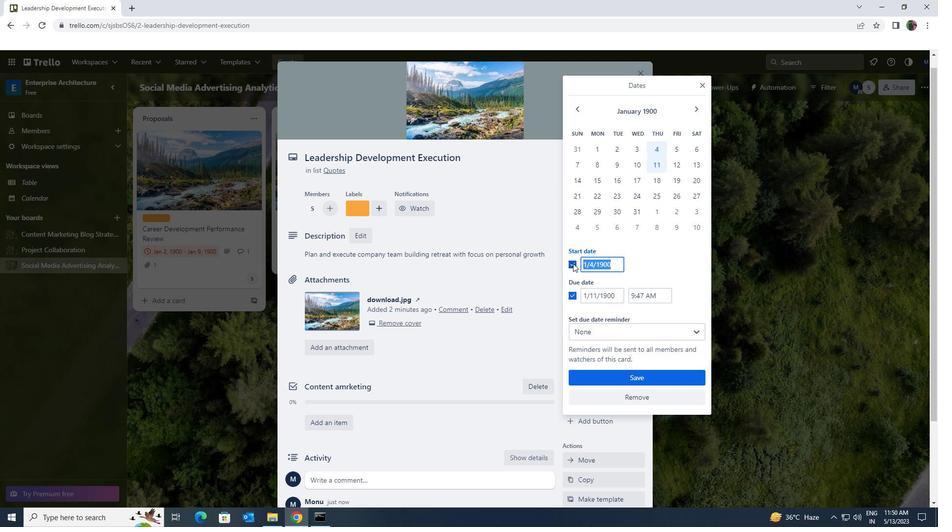 
Action: Key pressed 1/5/1900
Screenshot: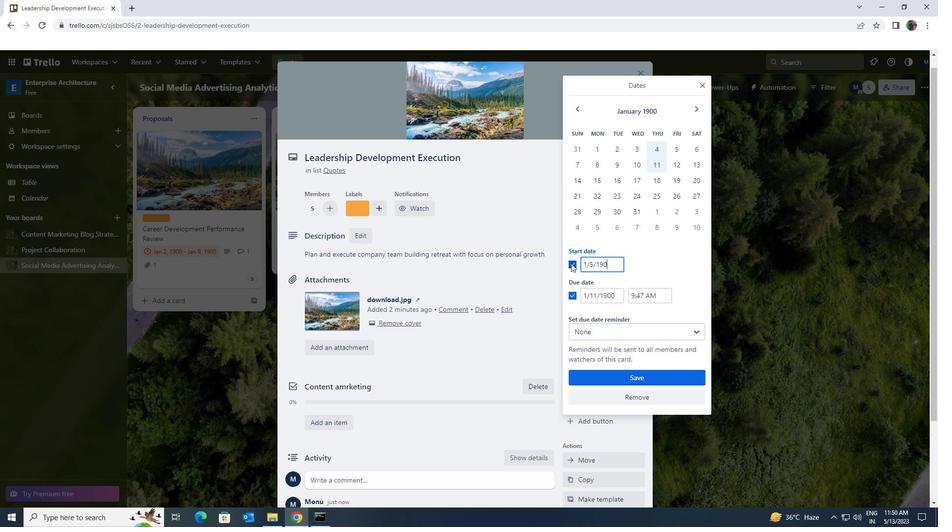 
Action: Mouse moved to (619, 294)
Screenshot: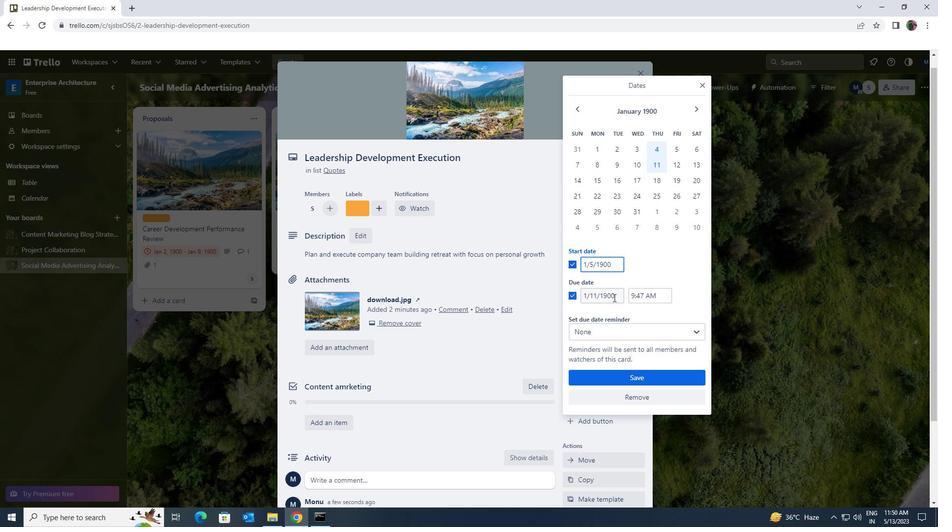 
Action: Mouse pressed left at (619, 294)
Screenshot: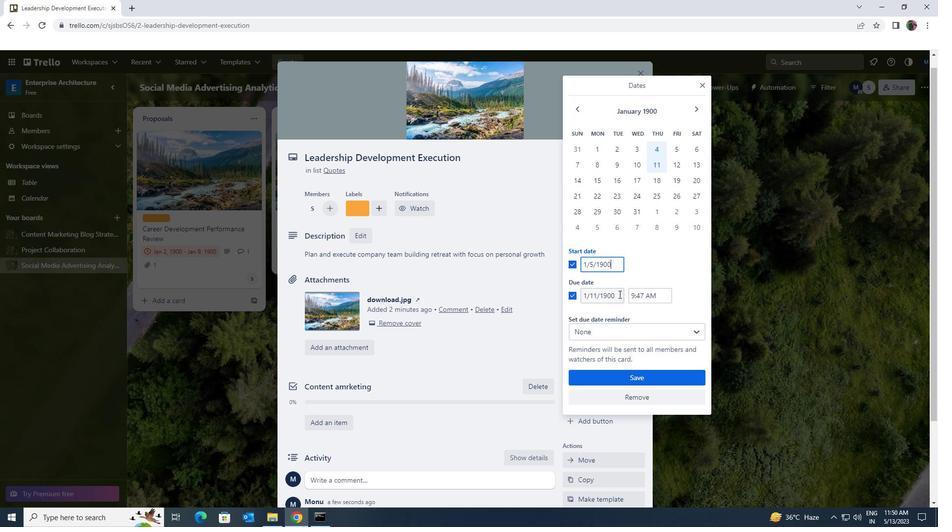 
Action: Mouse moved to (578, 299)
Screenshot: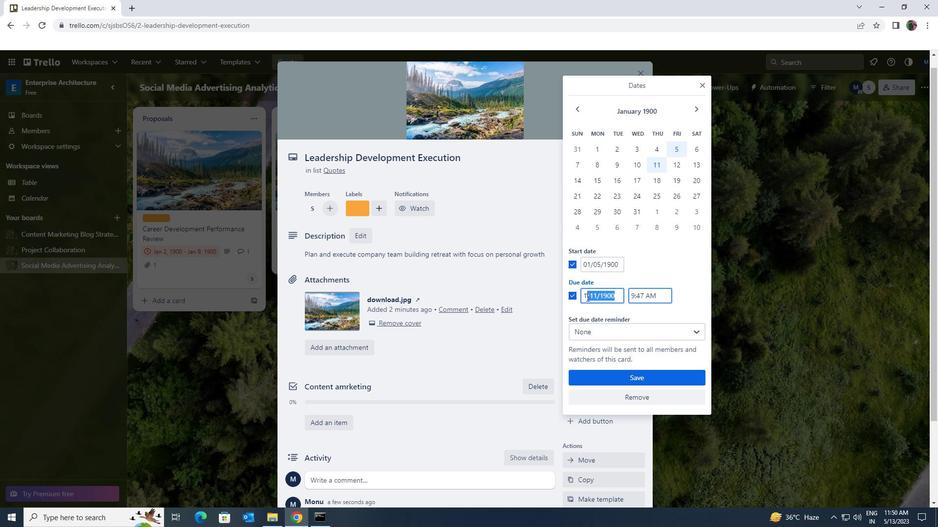
Action: Key pressed 1/12/1900
Screenshot: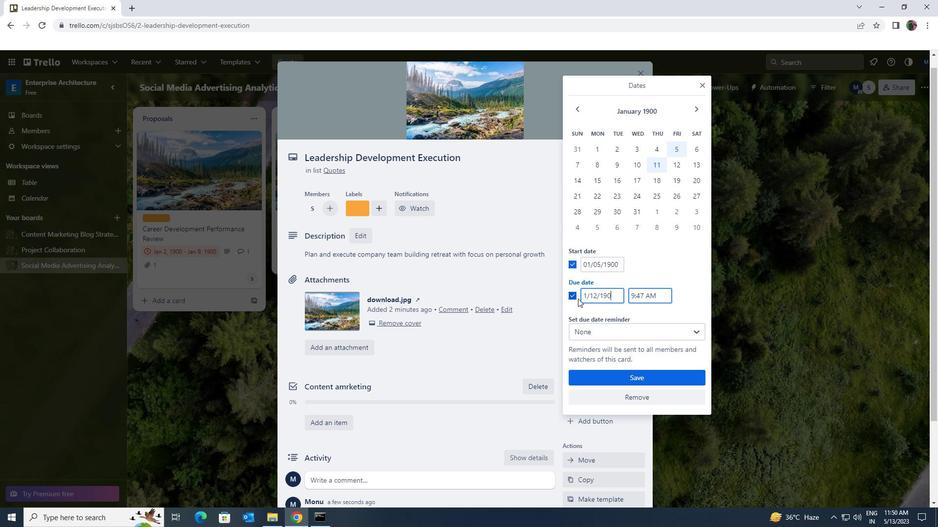 
Action: Mouse moved to (637, 378)
Screenshot: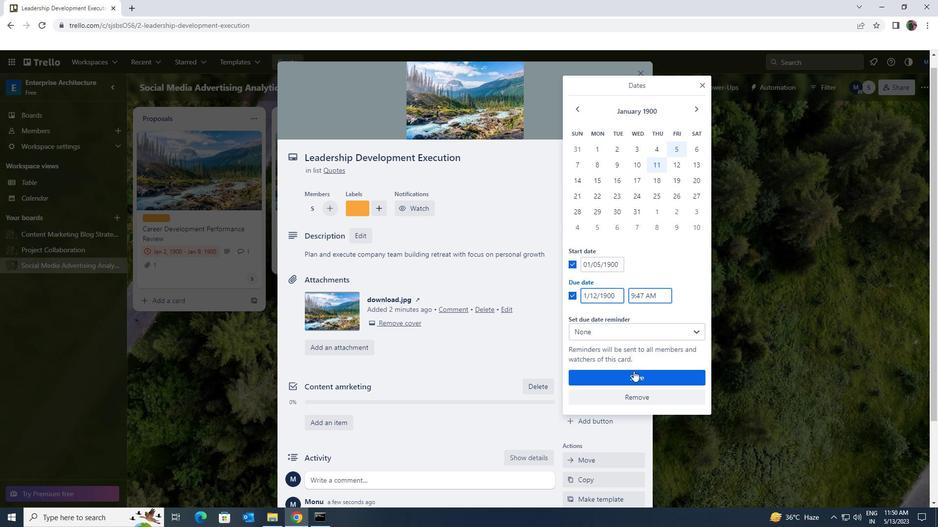 
Action: Mouse pressed left at (637, 378)
Screenshot: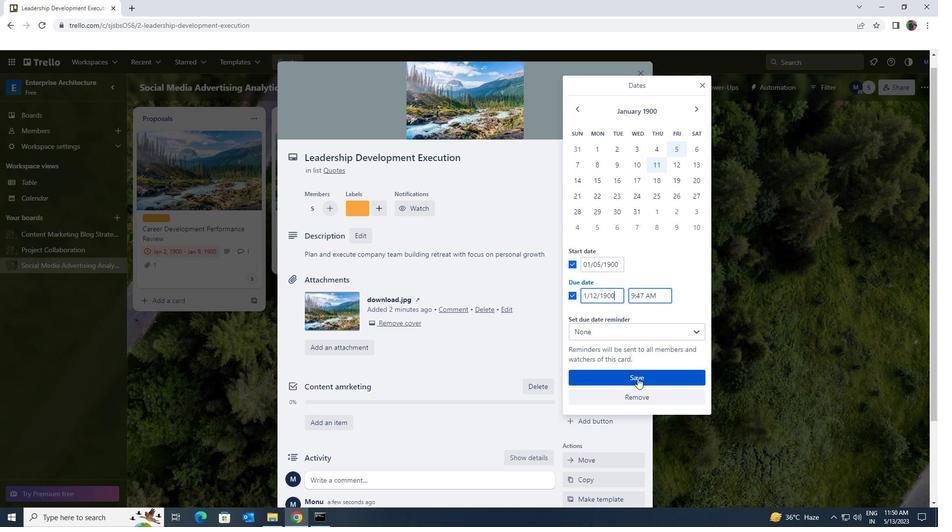 
